 Task: Create a task  Create a new online platform for online DIY courses , assign it to team member softage.1@softage.net in the project ComplexBridge and update the status of the task to  At Risk , set the priority of the task to Medium
Action: Mouse moved to (215, 364)
Screenshot: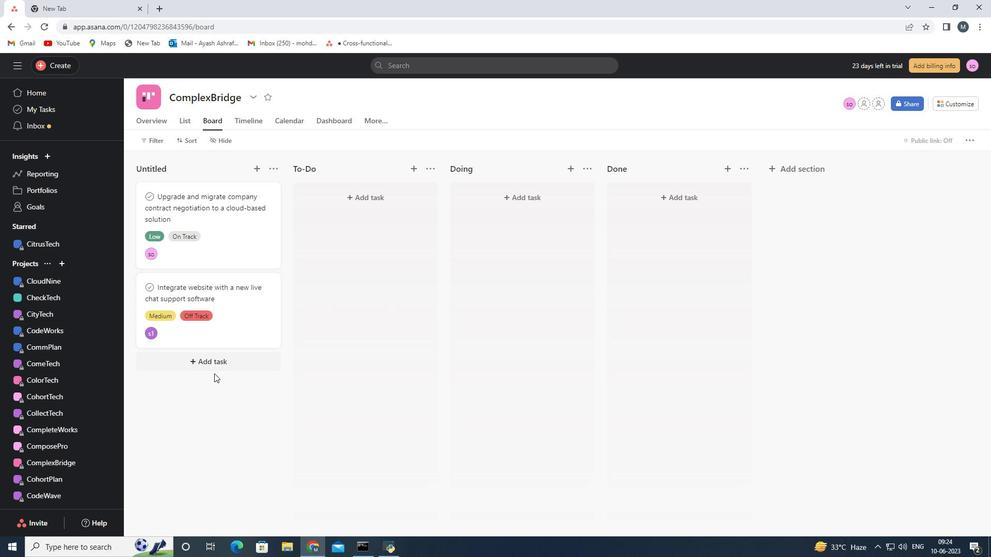 
Action: Mouse pressed left at (215, 364)
Screenshot: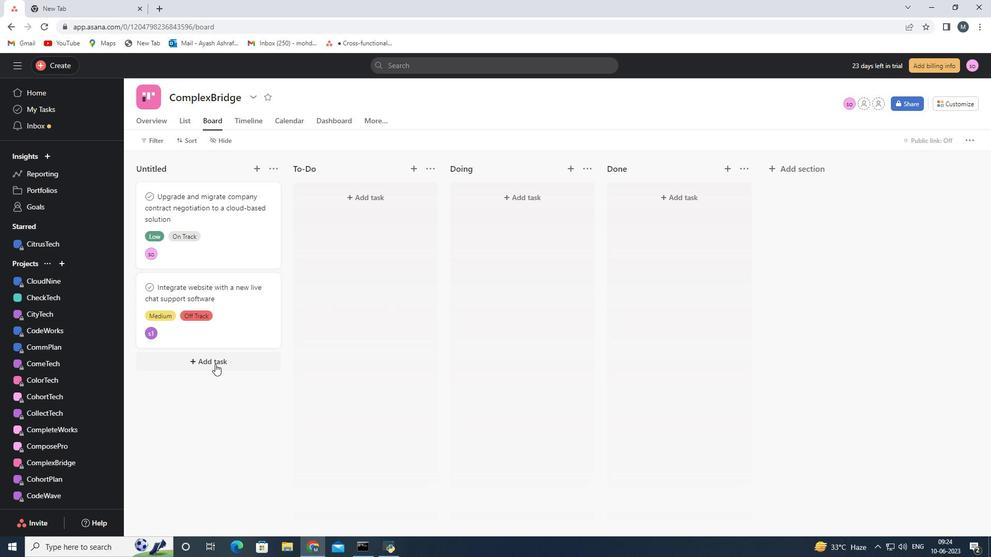 
Action: Mouse moved to (219, 367)
Screenshot: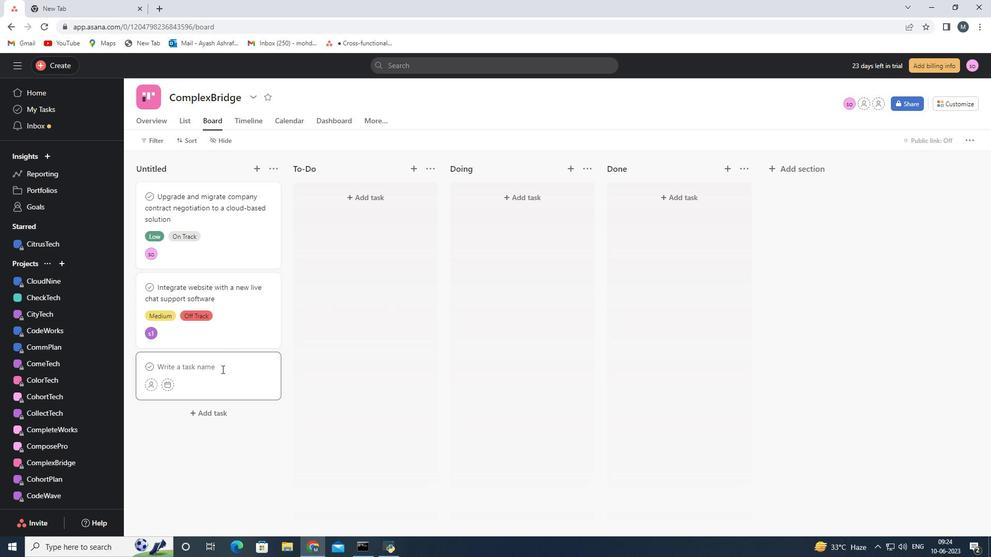 
Action: Mouse pressed left at (219, 367)
Screenshot: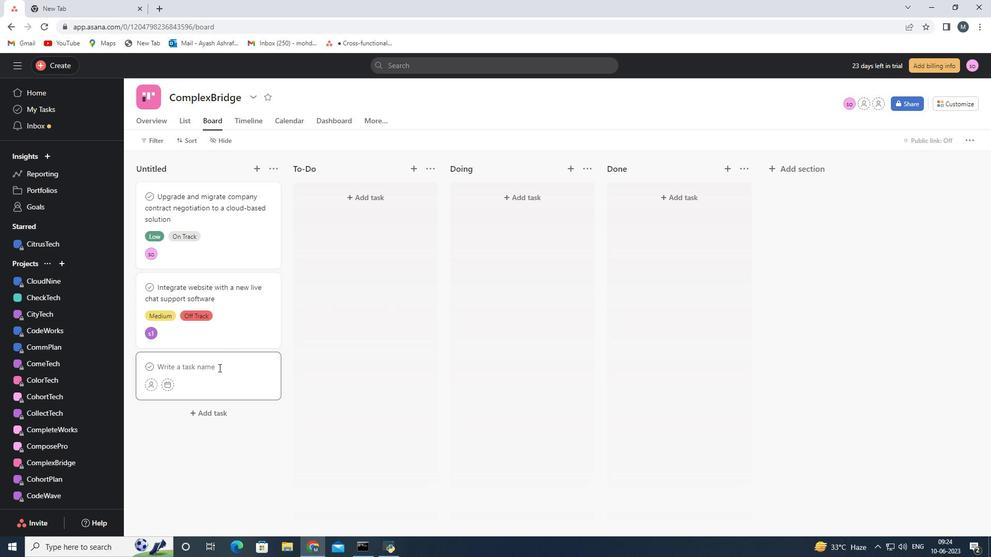 
Action: Mouse moved to (215, 367)
Screenshot: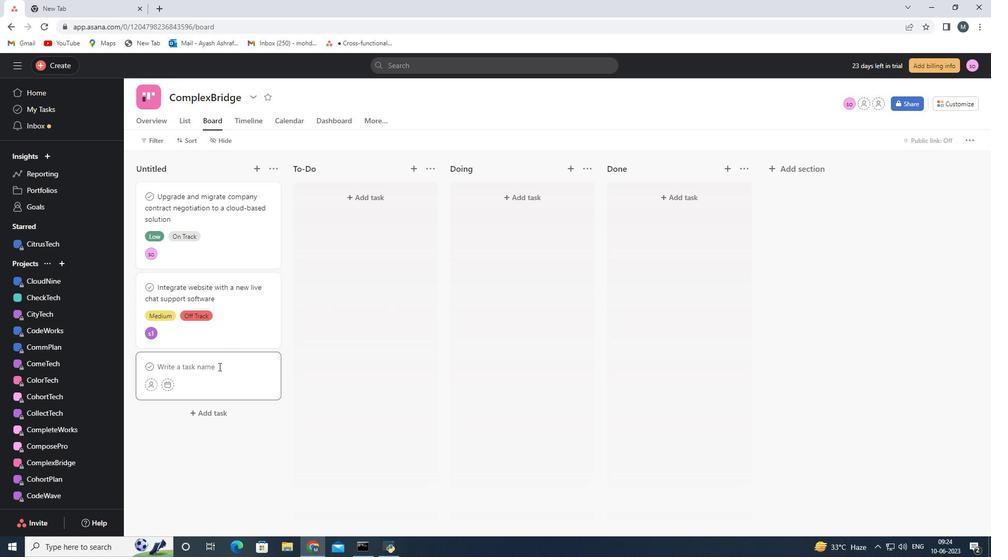 
Action: Key pressed <Key.shift>Create<Key.space>a<Key.space>new<Key.space>online<Key.space>platform<Key.space>for<Key.space>online<Key.space><Key.shift>DIY<Key.space>courses<Key.space>
Screenshot: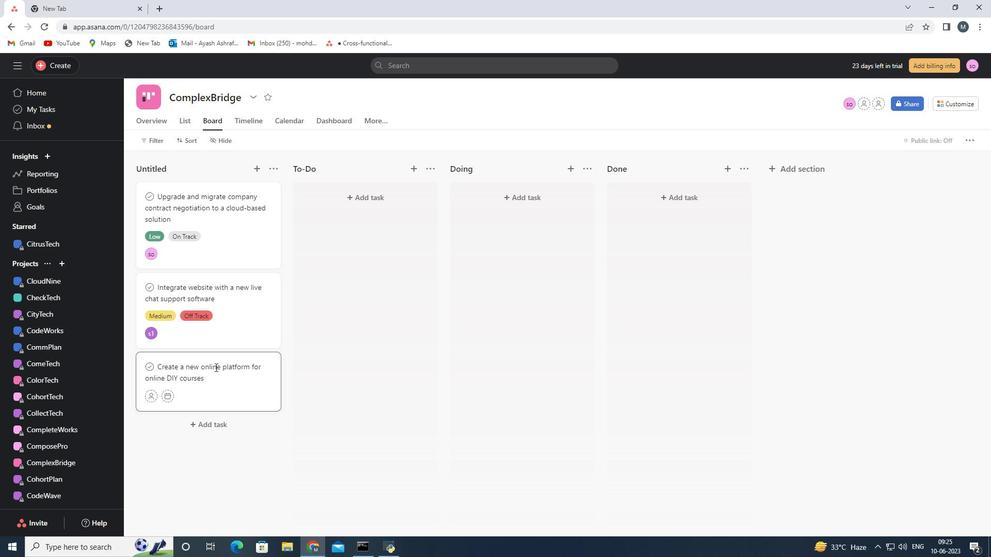 
Action: Mouse moved to (147, 398)
Screenshot: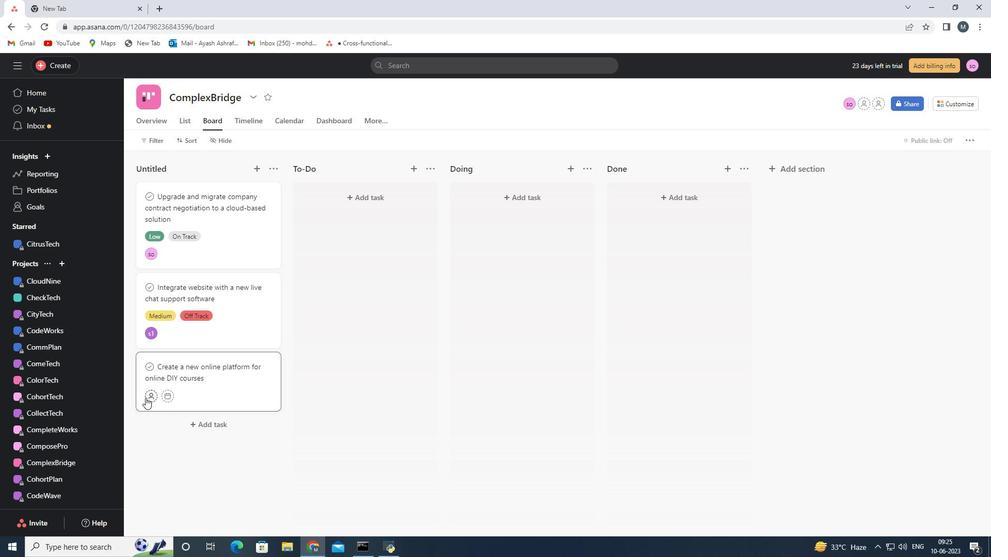 
Action: Mouse pressed left at (147, 398)
Screenshot: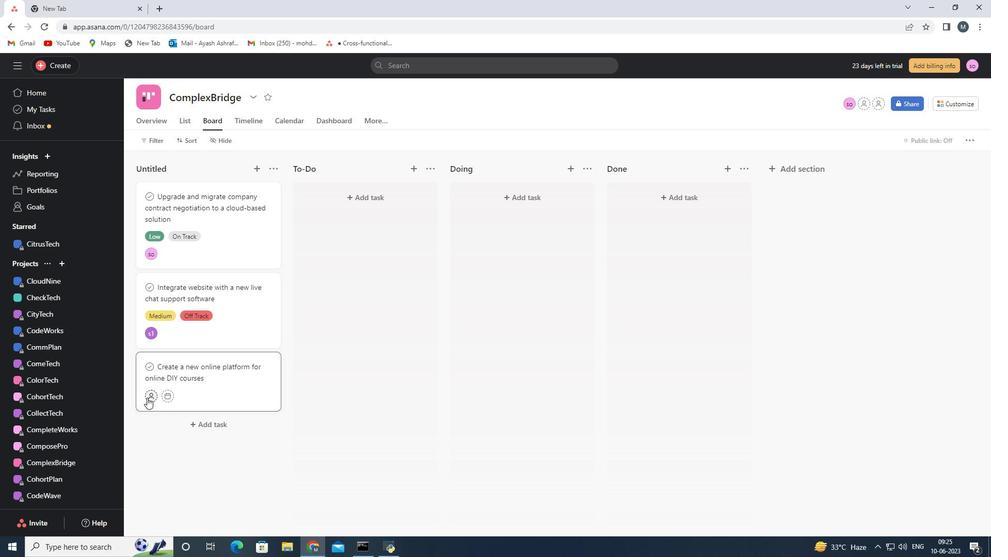 
Action: Mouse moved to (212, 441)
Screenshot: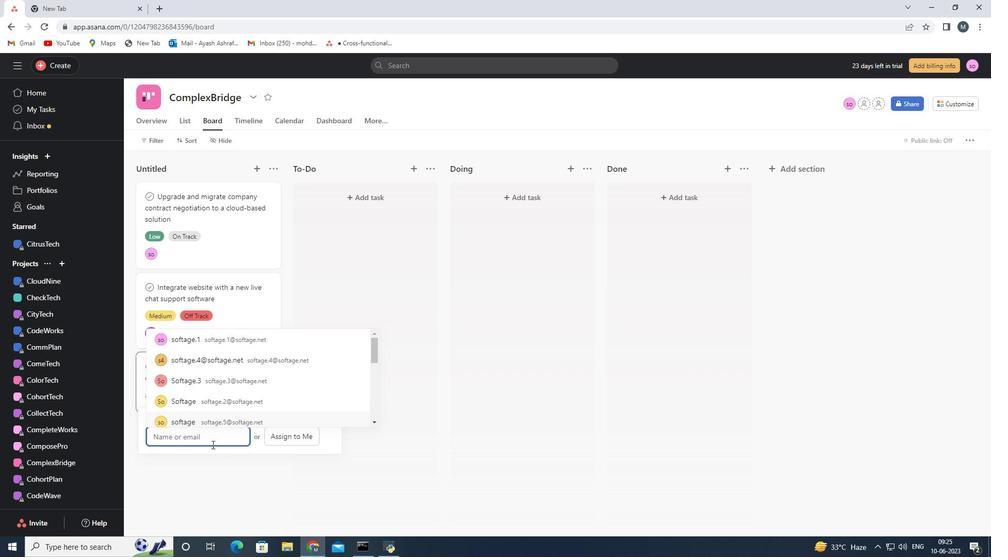 
Action: Key pressed softage.1<Key.shift>@softage.net
Screenshot: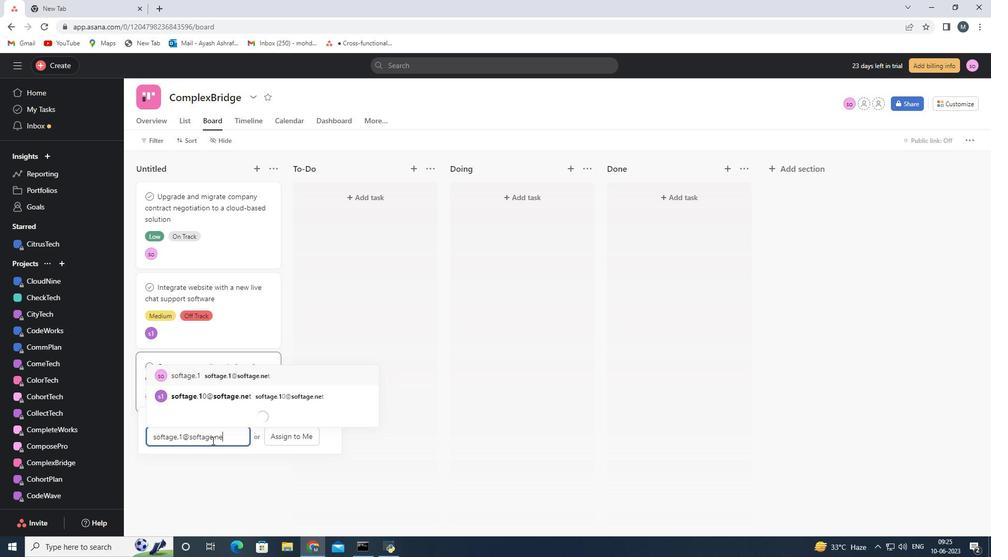 
Action: Mouse moved to (243, 396)
Screenshot: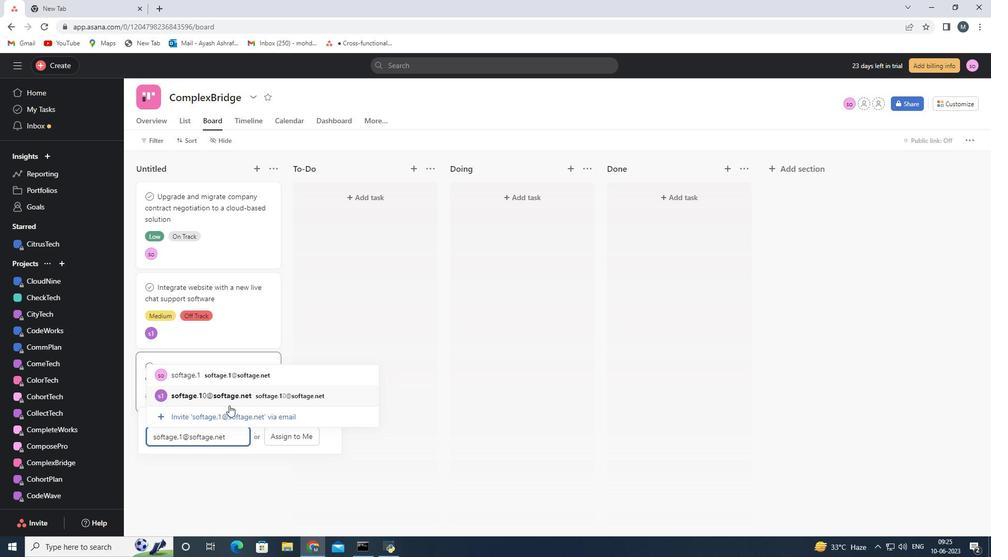 
Action: Mouse pressed left at (243, 396)
Screenshot: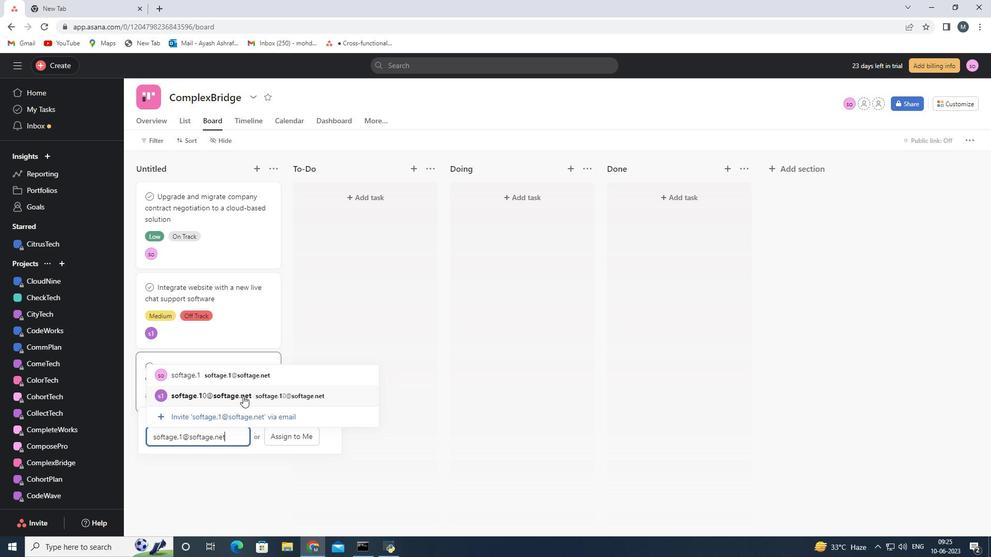 
Action: Mouse moved to (240, 392)
Screenshot: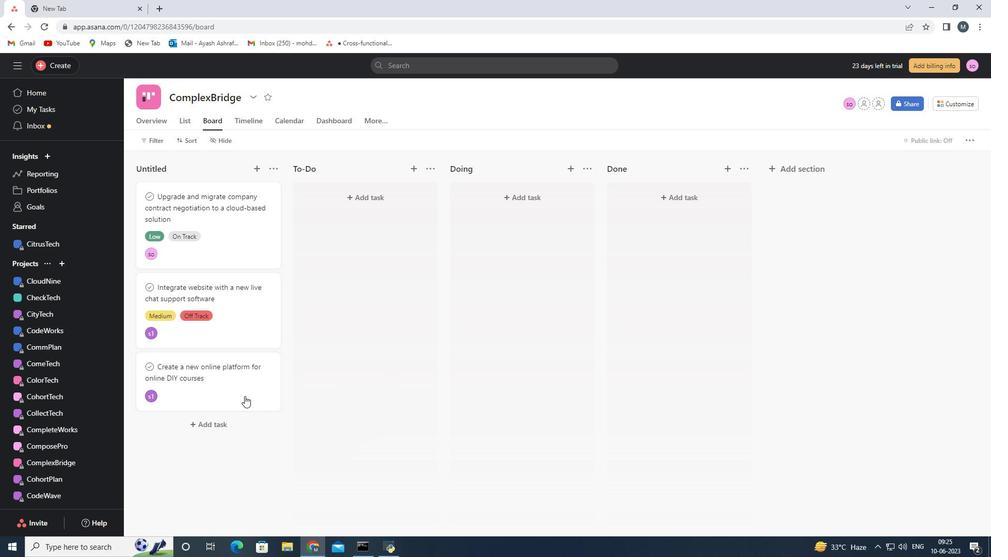
Action: Mouse pressed left at (240, 392)
Screenshot: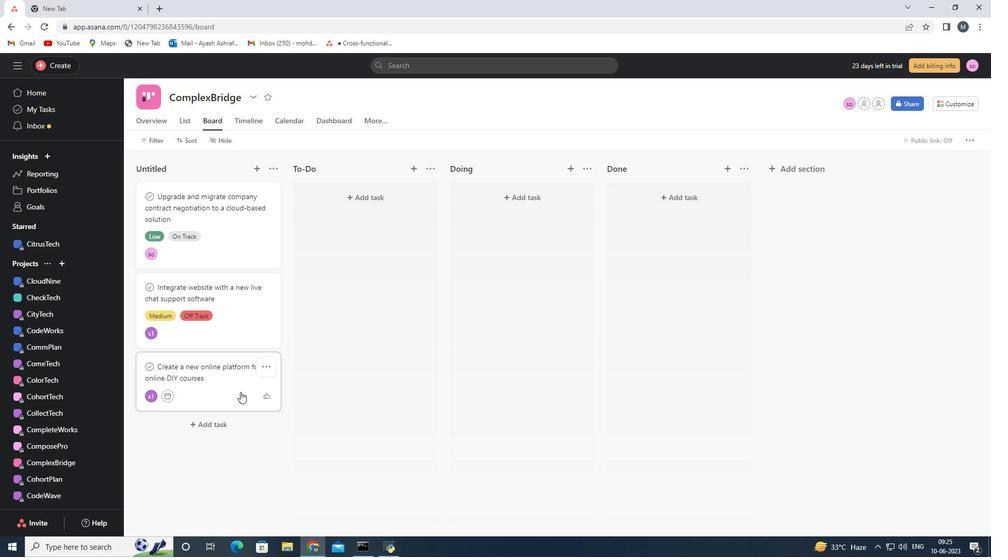
Action: Mouse moved to (732, 324)
Screenshot: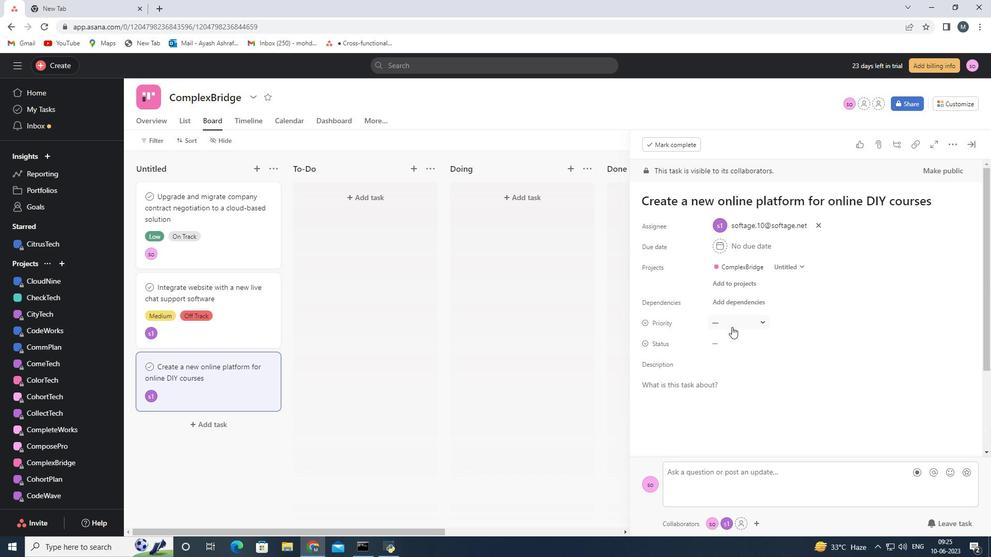 
Action: Mouse pressed left at (732, 324)
Screenshot: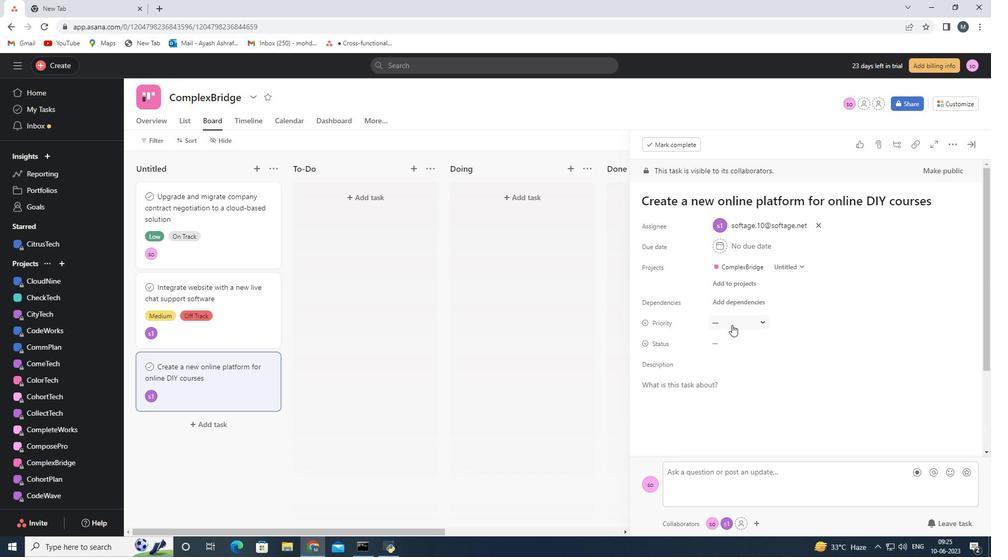 
Action: Mouse moved to (747, 379)
Screenshot: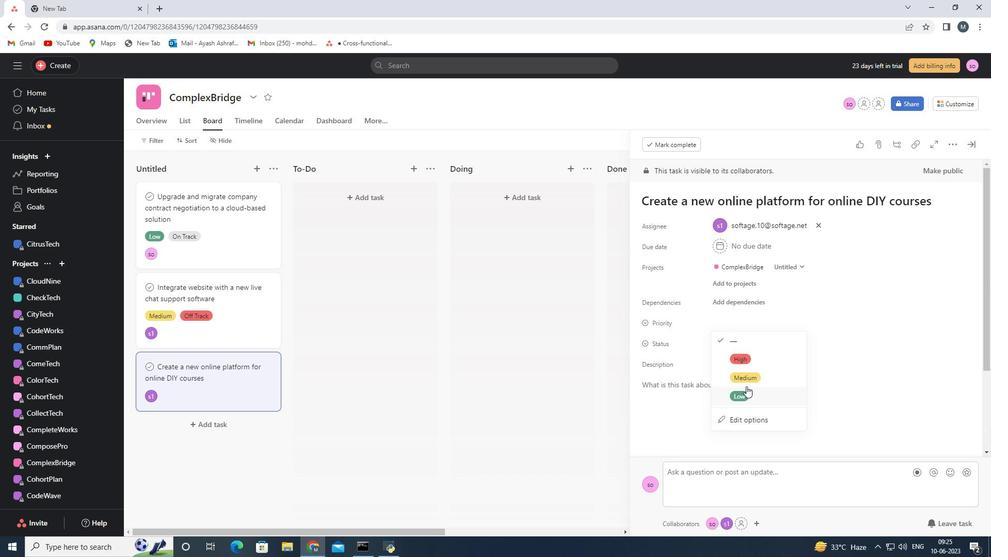 
Action: Mouse pressed left at (747, 379)
Screenshot: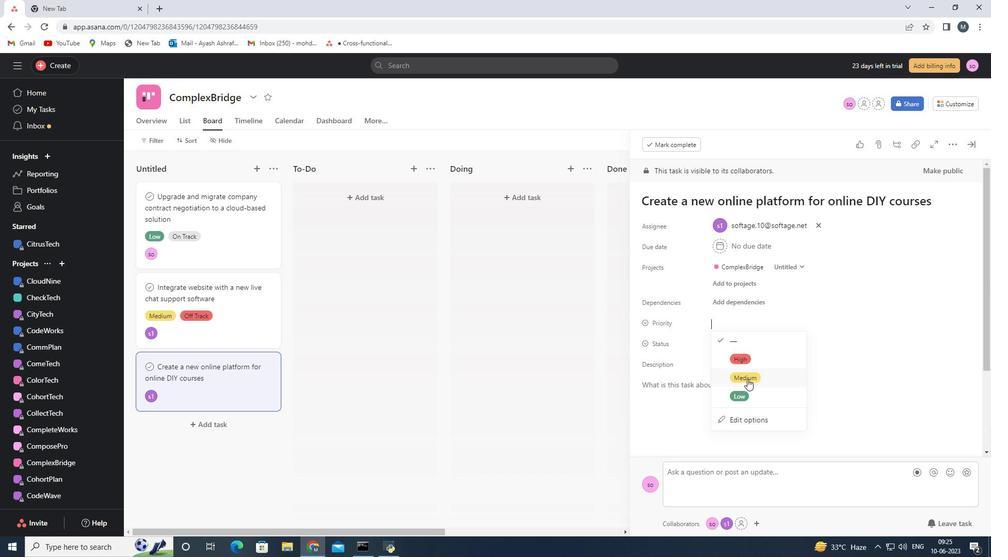 
Action: Mouse moved to (721, 343)
Screenshot: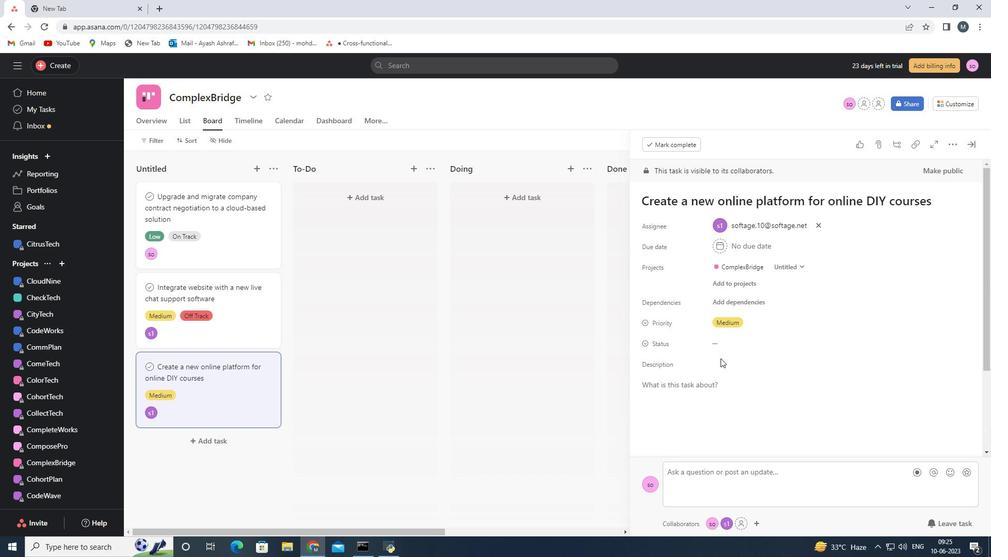 
Action: Mouse pressed left at (721, 343)
Screenshot: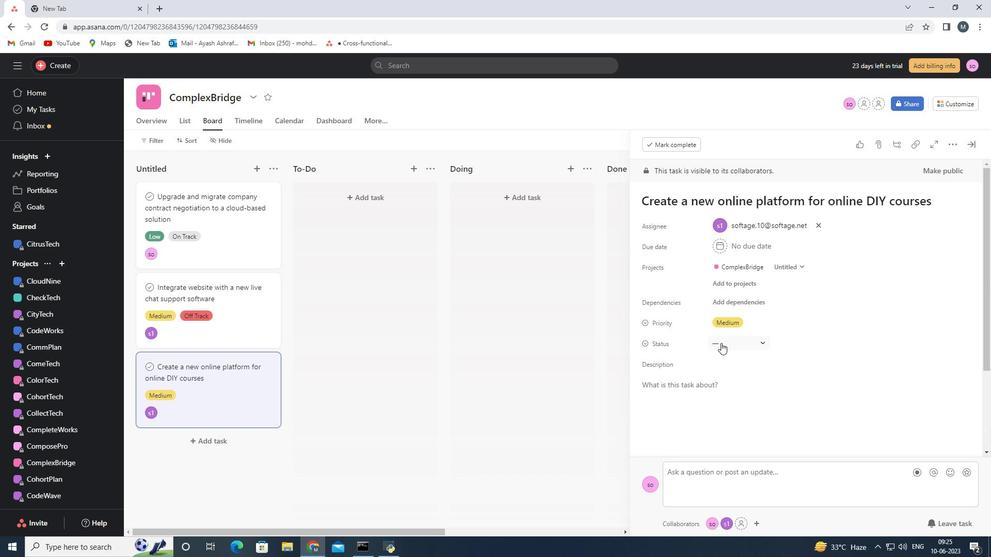 
Action: Mouse moved to (745, 413)
Screenshot: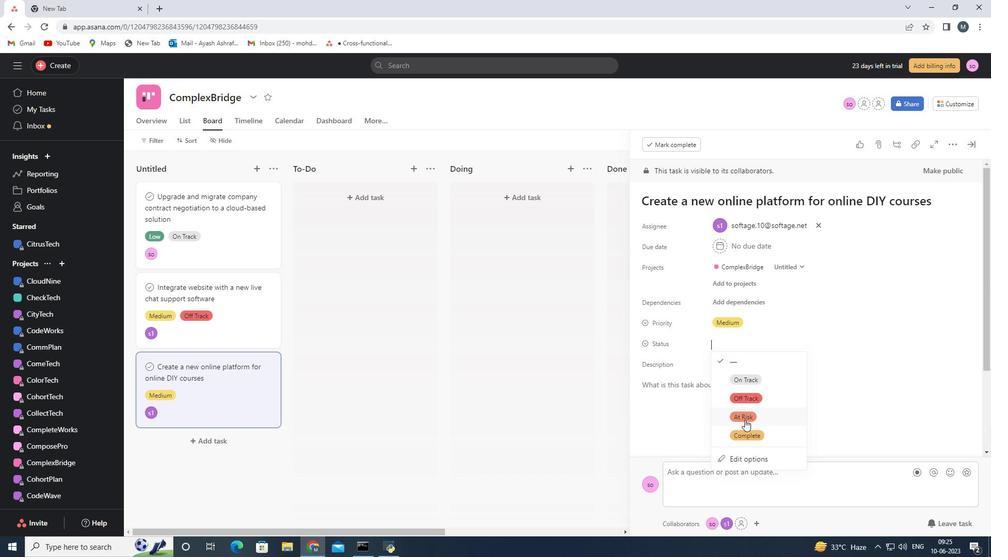 
Action: Mouse pressed left at (745, 413)
Screenshot: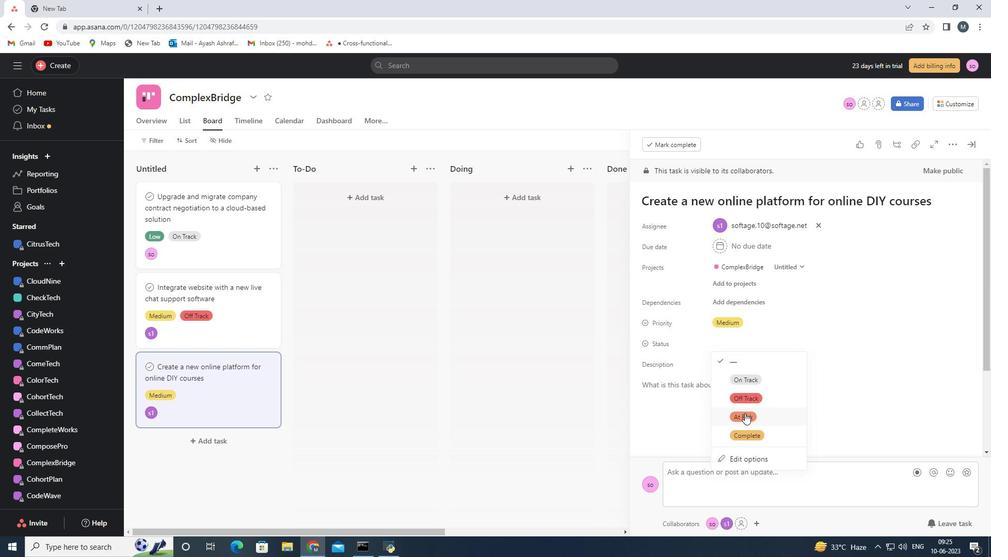 
Action: Mouse moved to (970, 145)
Screenshot: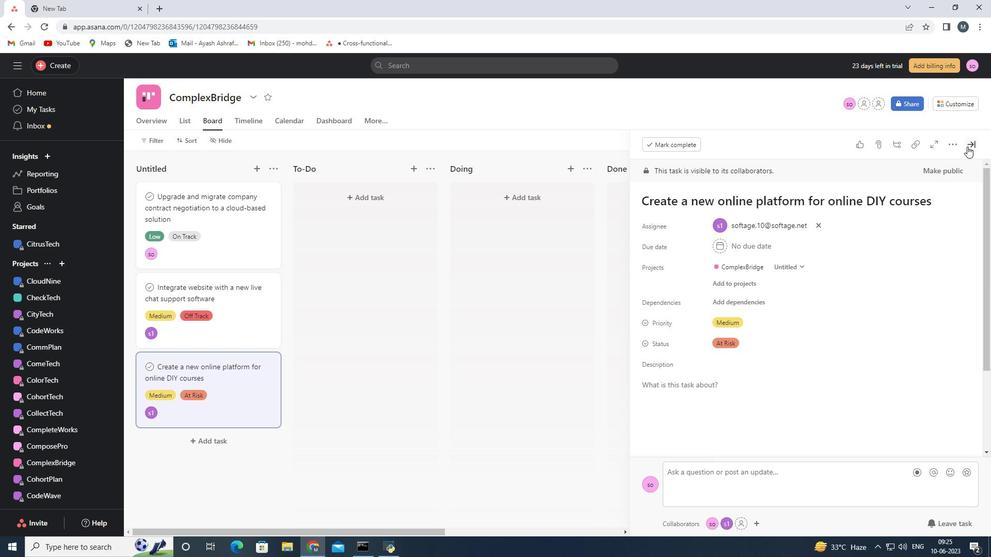 
Action: Mouse pressed left at (970, 145)
Screenshot: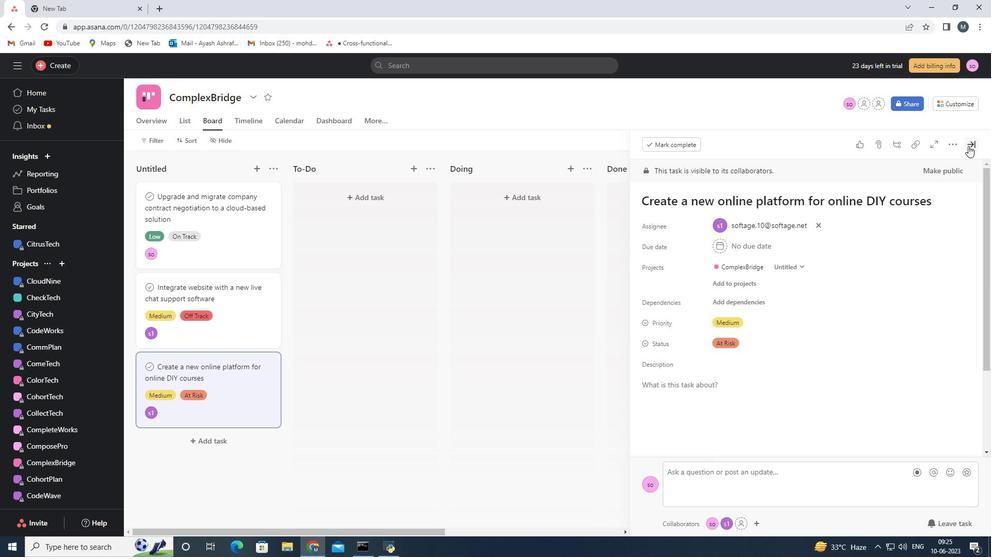 
Action: Mouse moved to (474, 338)
Screenshot: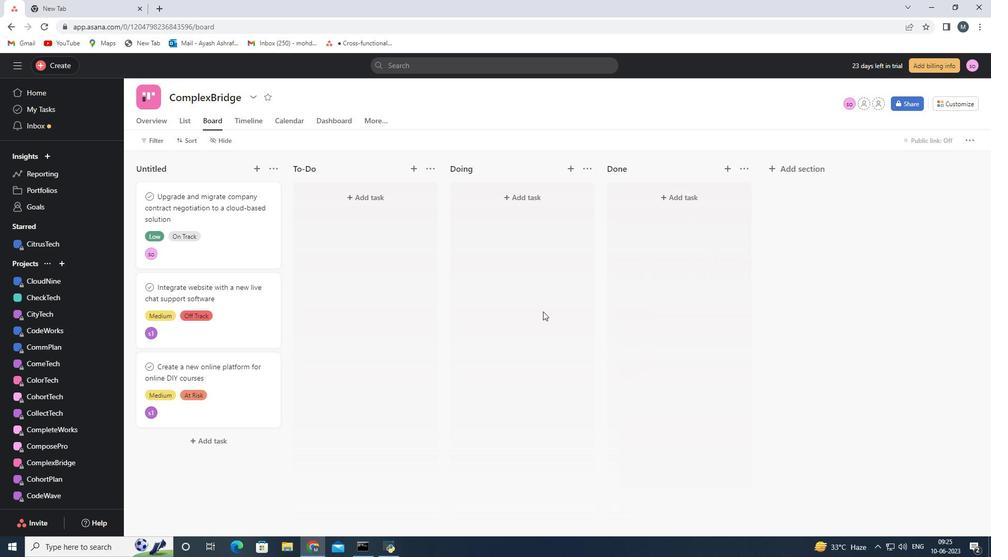 
